 Task: Add Souverain Chateau -Sauvignon Blanc to the cart.
Action: Mouse moved to (722, 257)
Screenshot: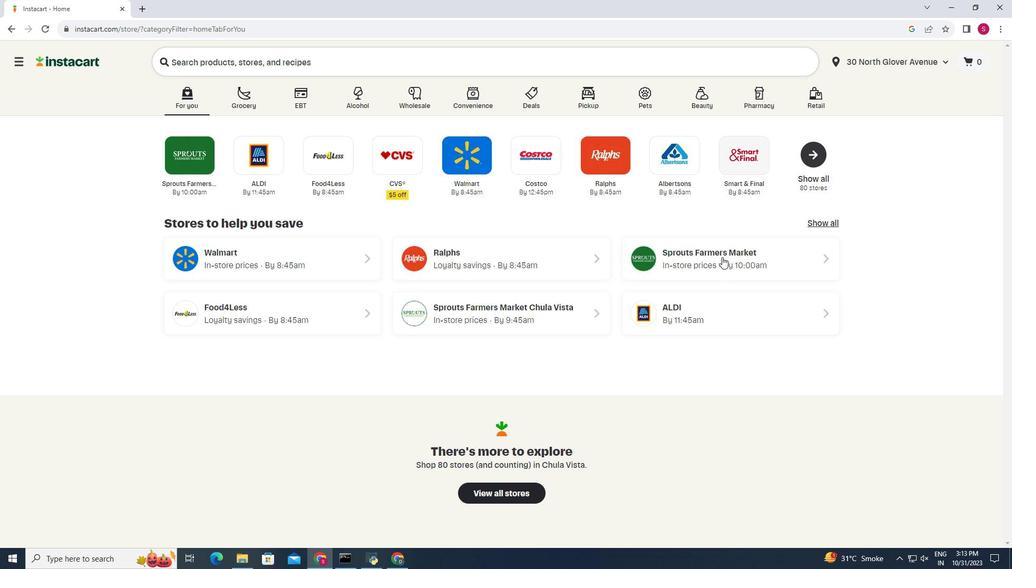 
Action: Mouse pressed left at (722, 257)
Screenshot: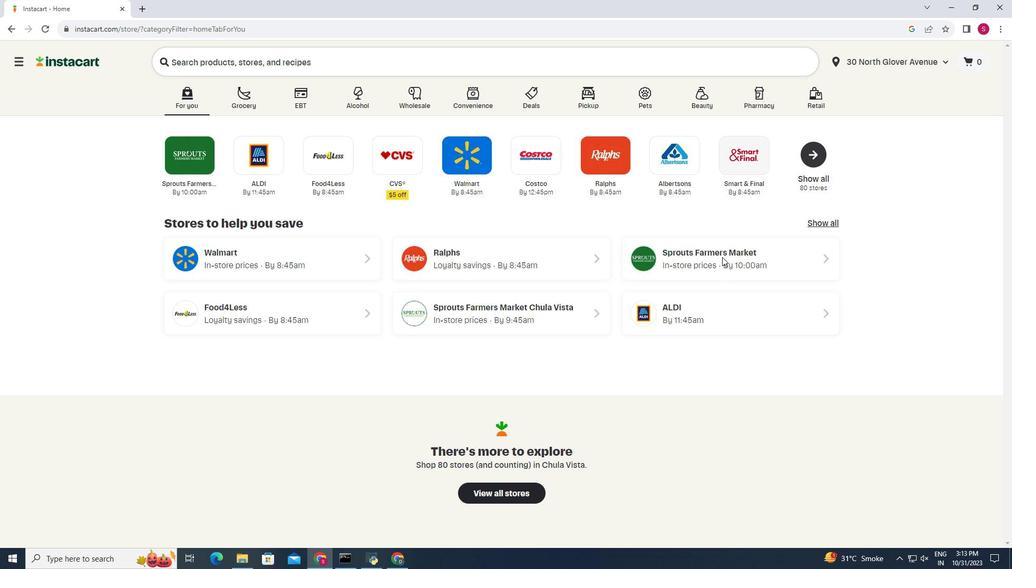 
Action: Mouse moved to (41, 506)
Screenshot: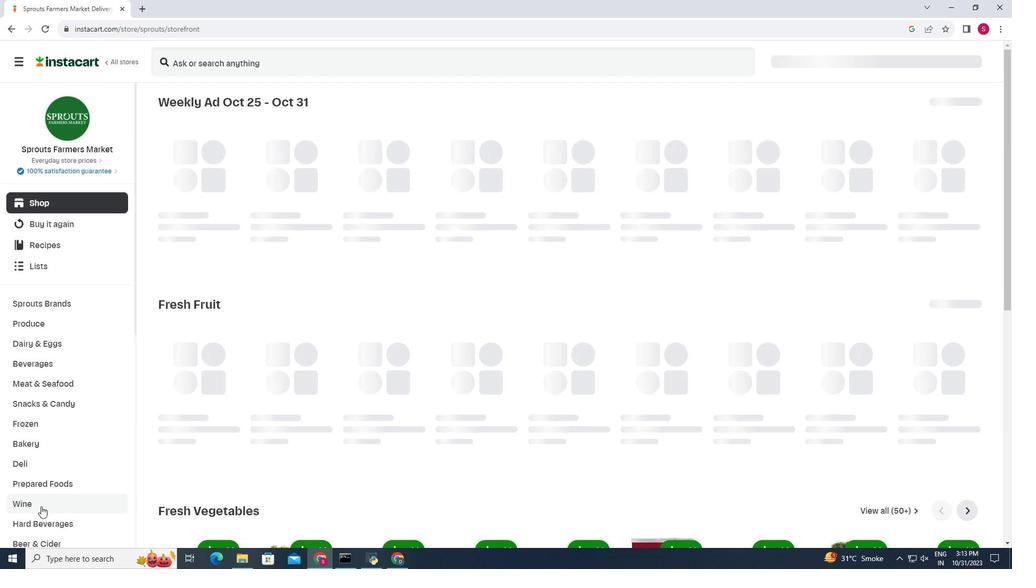 
Action: Mouse pressed left at (41, 506)
Screenshot: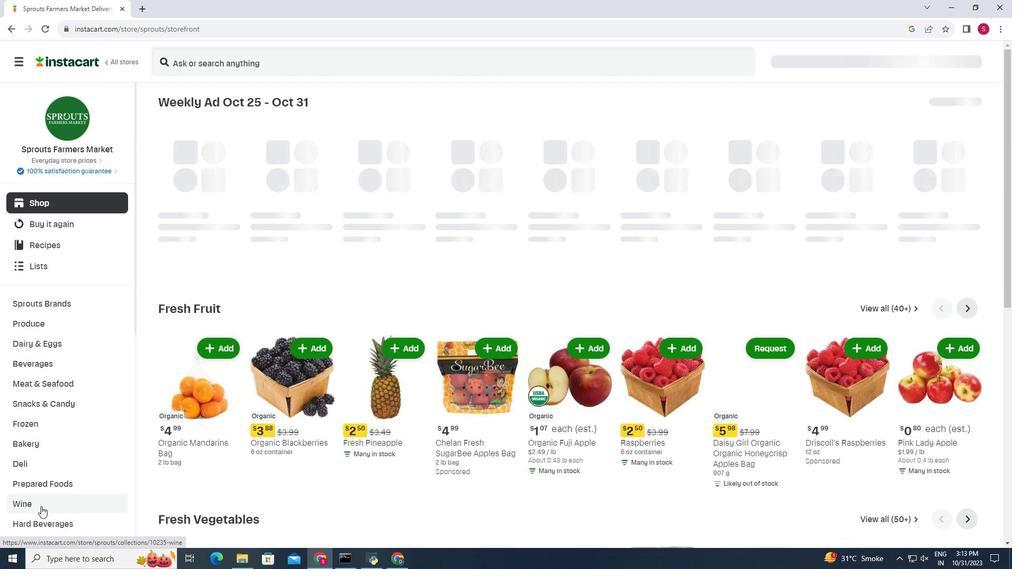 
Action: Mouse moved to (292, 129)
Screenshot: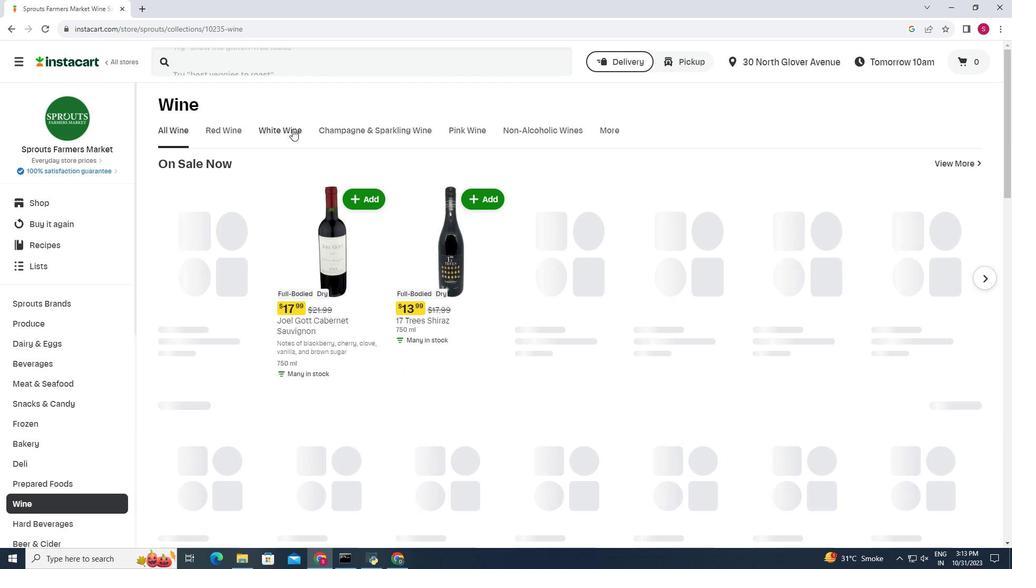 
Action: Mouse pressed left at (292, 129)
Screenshot: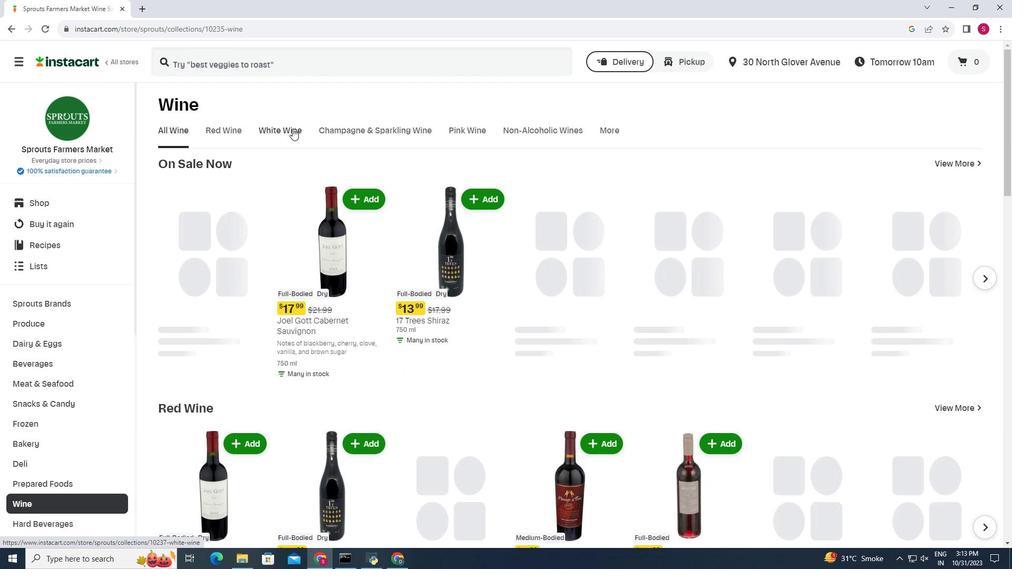 
Action: Mouse moved to (269, 169)
Screenshot: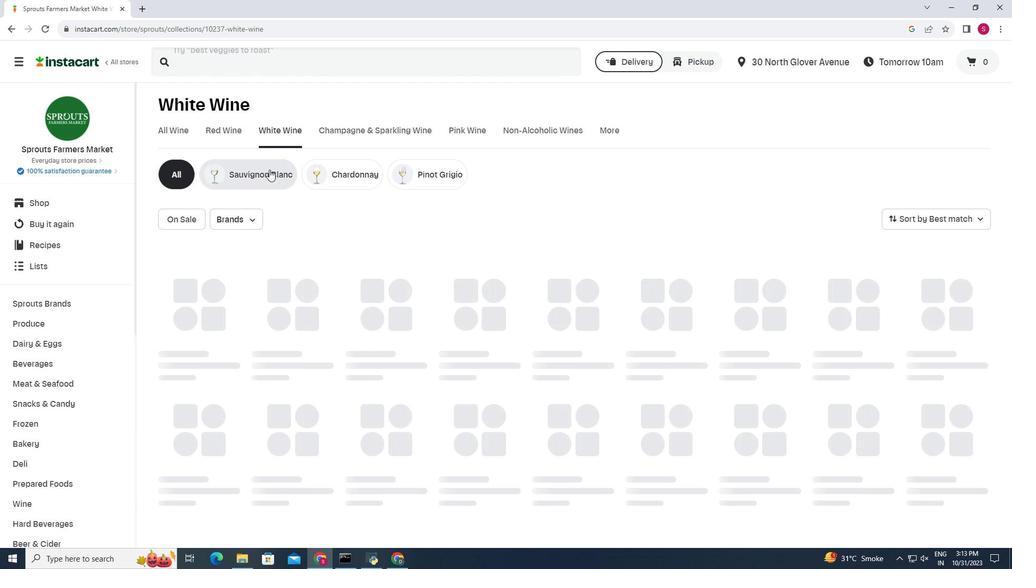
Action: Mouse pressed left at (269, 169)
Screenshot: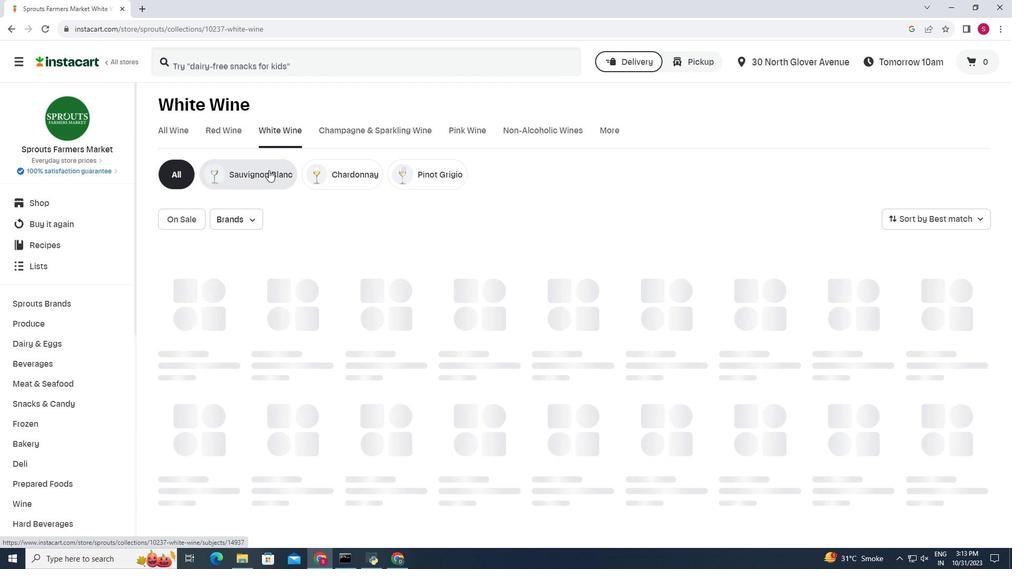 
Action: Mouse moved to (188, 308)
Screenshot: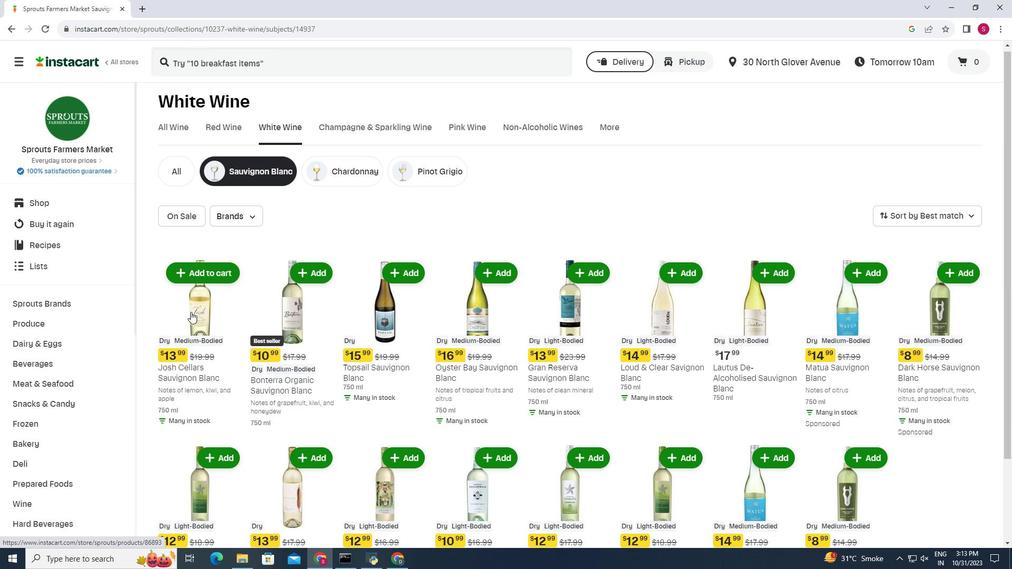 
Action: Mouse scrolled (188, 307) with delta (0, 0)
Screenshot: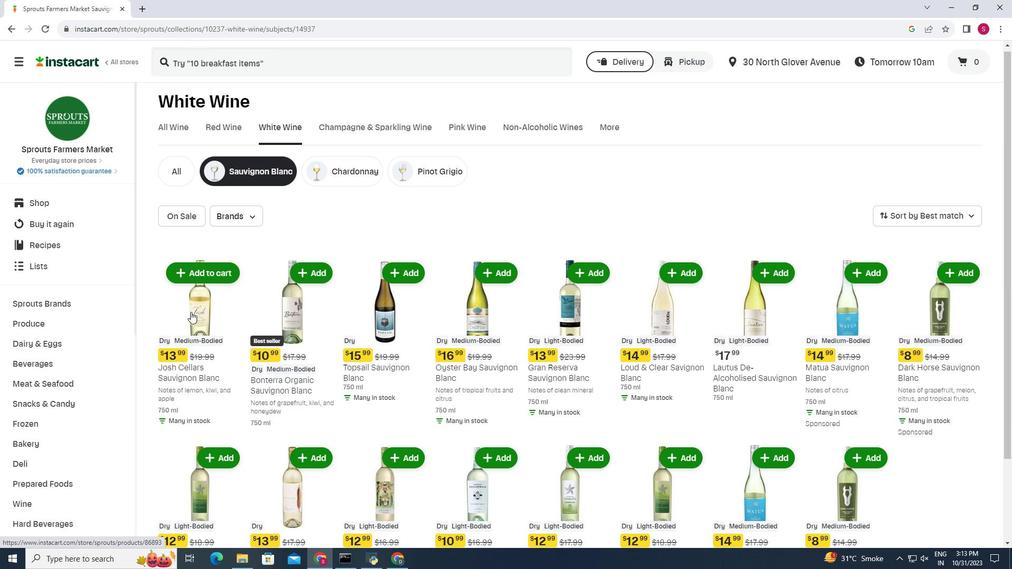 
Action: Mouse moved to (927, 313)
Screenshot: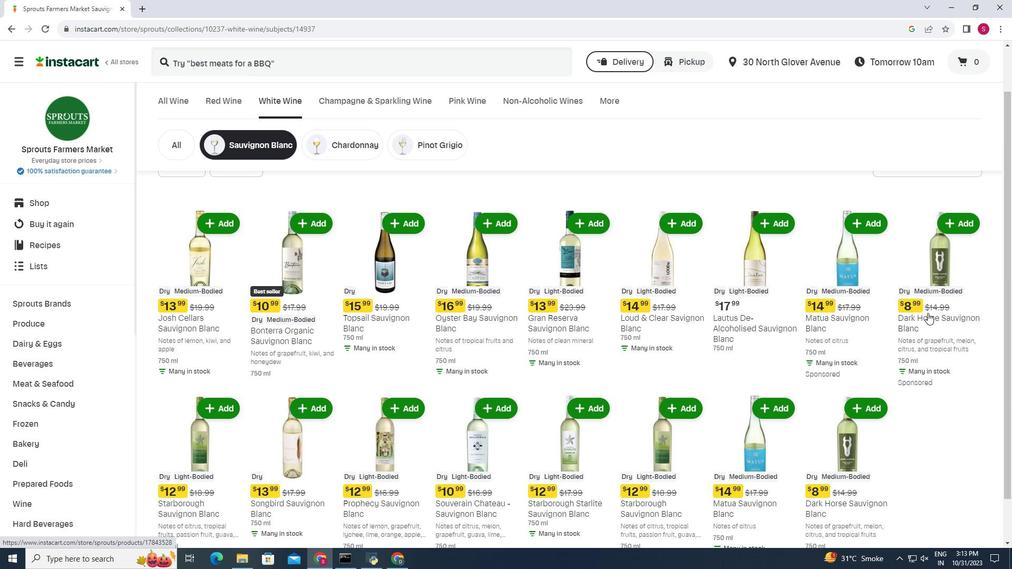 
Action: Mouse scrolled (927, 312) with delta (0, 0)
Screenshot: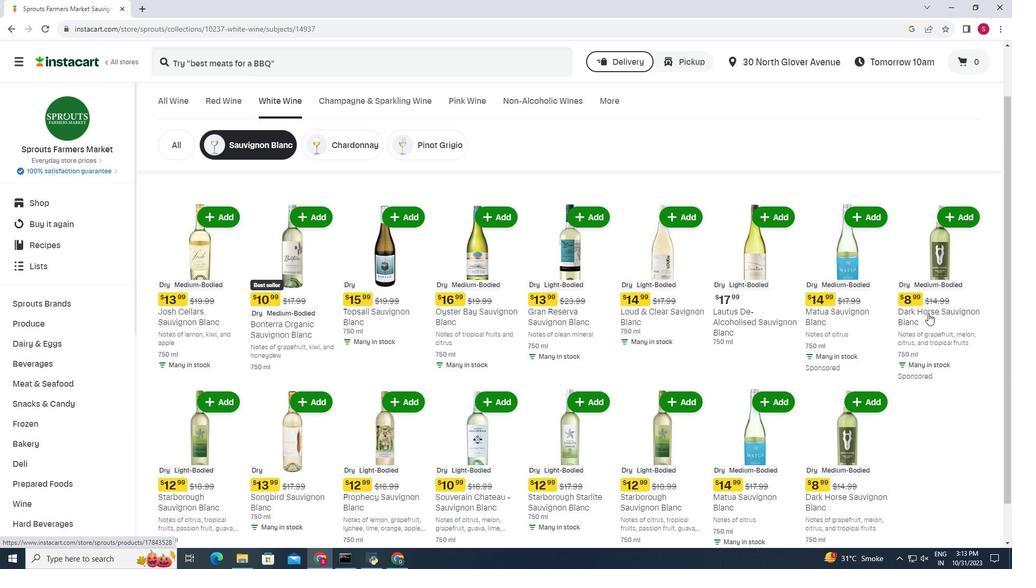 
Action: Mouse moved to (928, 313)
Screenshot: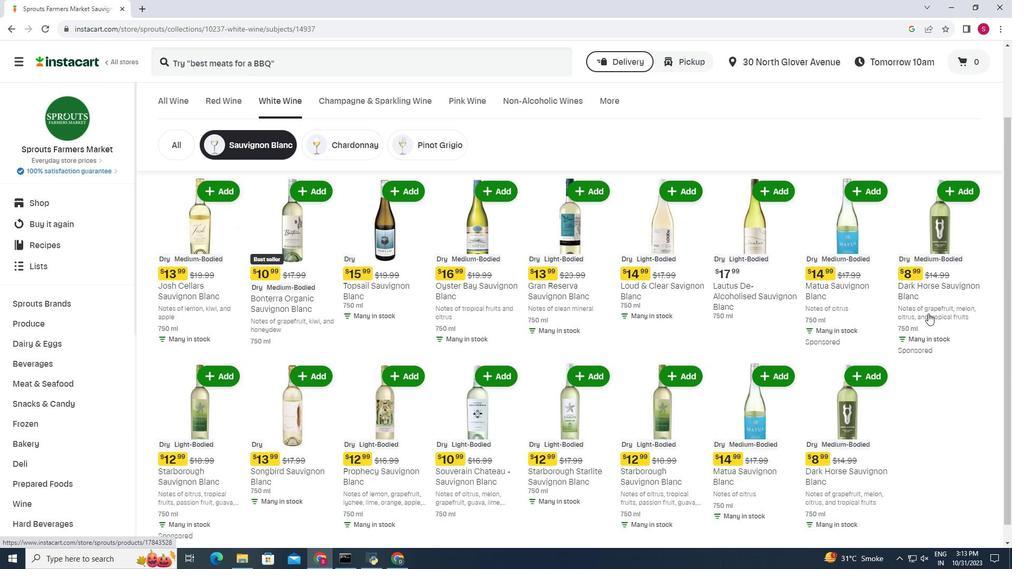 
Action: Mouse scrolled (928, 313) with delta (0, 0)
Screenshot: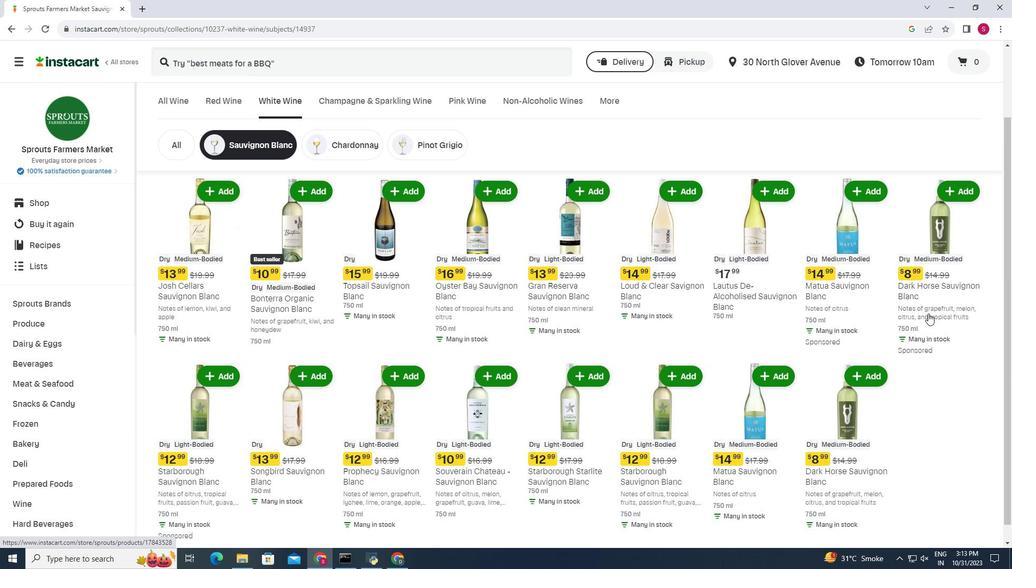 
Action: Mouse scrolled (928, 313) with delta (0, 0)
Screenshot: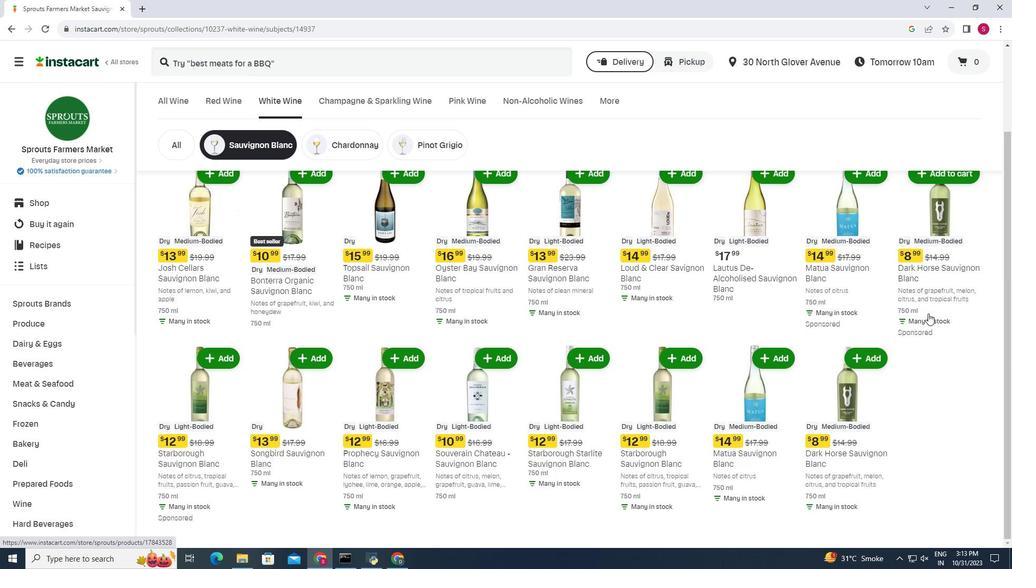 
Action: Mouse moved to (491, 353)
Screenshot: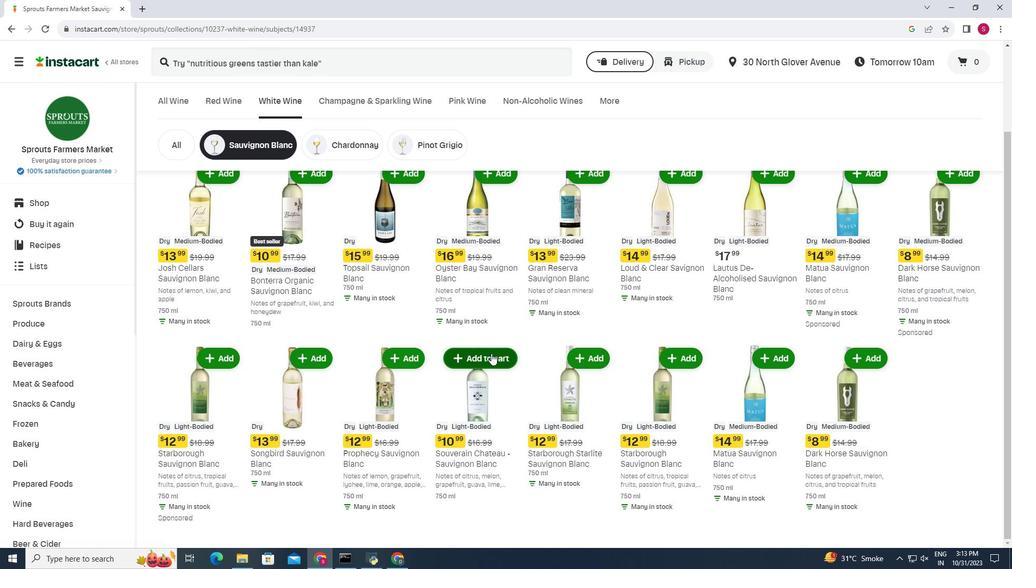 
Action: Mouse pressed left at (491, 353)
Screenshot: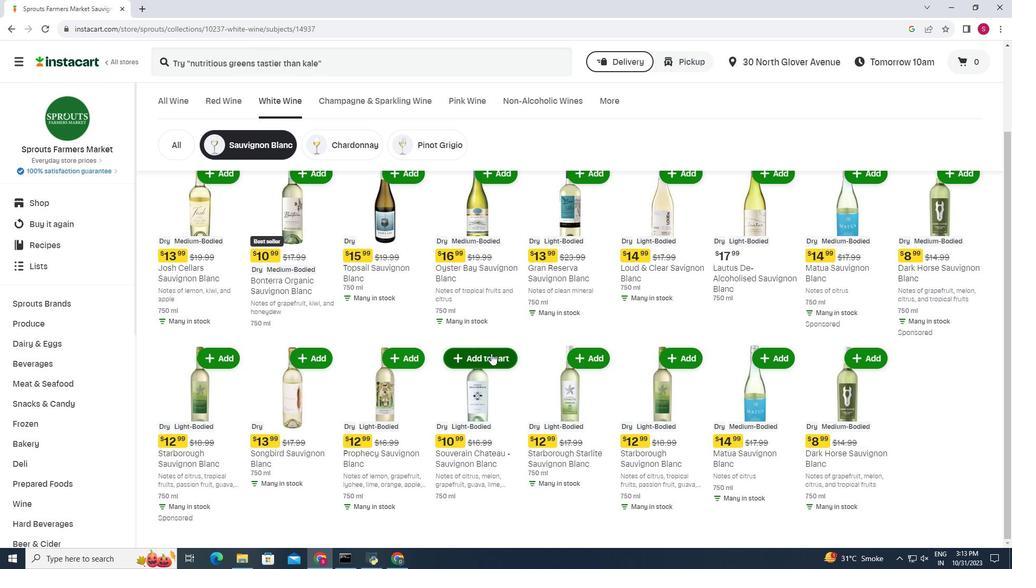 
